 Task: Create a section Speedster Streak and in the section, add a milestone IT risk management enhancement in the project CoreLine
Action: Mouse moved to (97, 526)
Screenshot: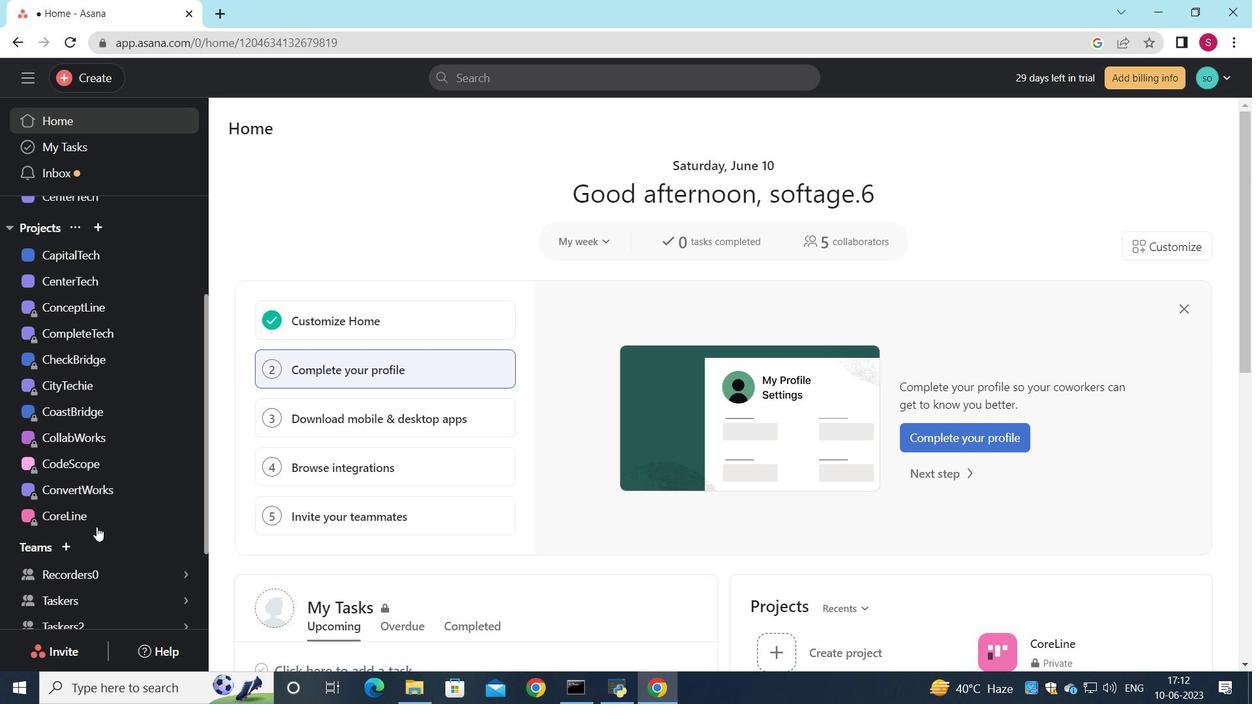 
Action: Mouse pressed left at (97, 526)
Screenshot: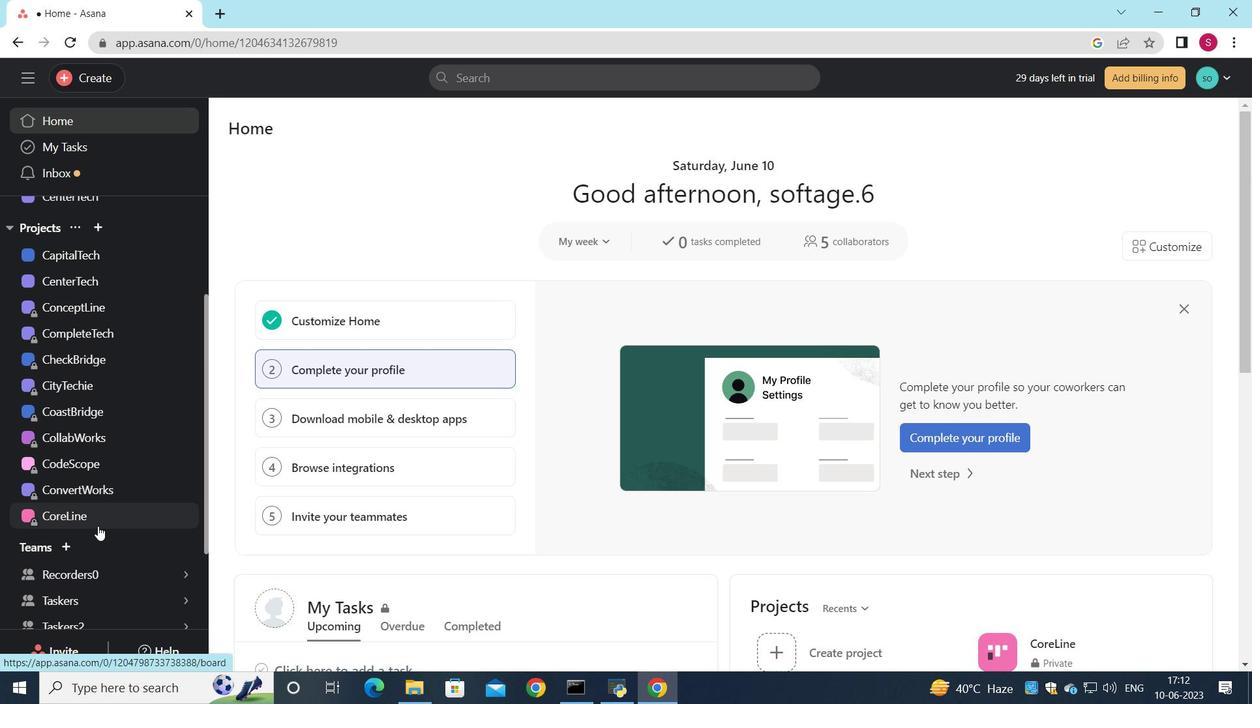 
Action: Mouse moved to (1002, 232)
Screenshot: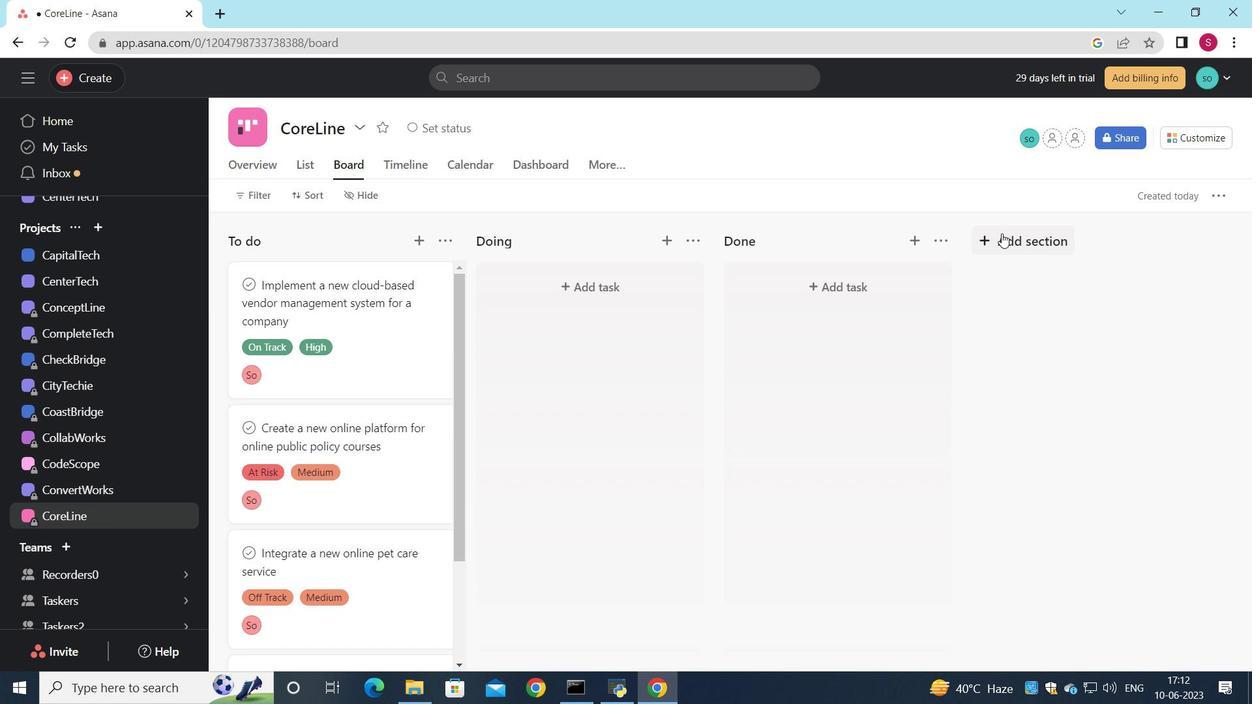 
Action: Mouse pressed left at (1002, 232)
Screenshot: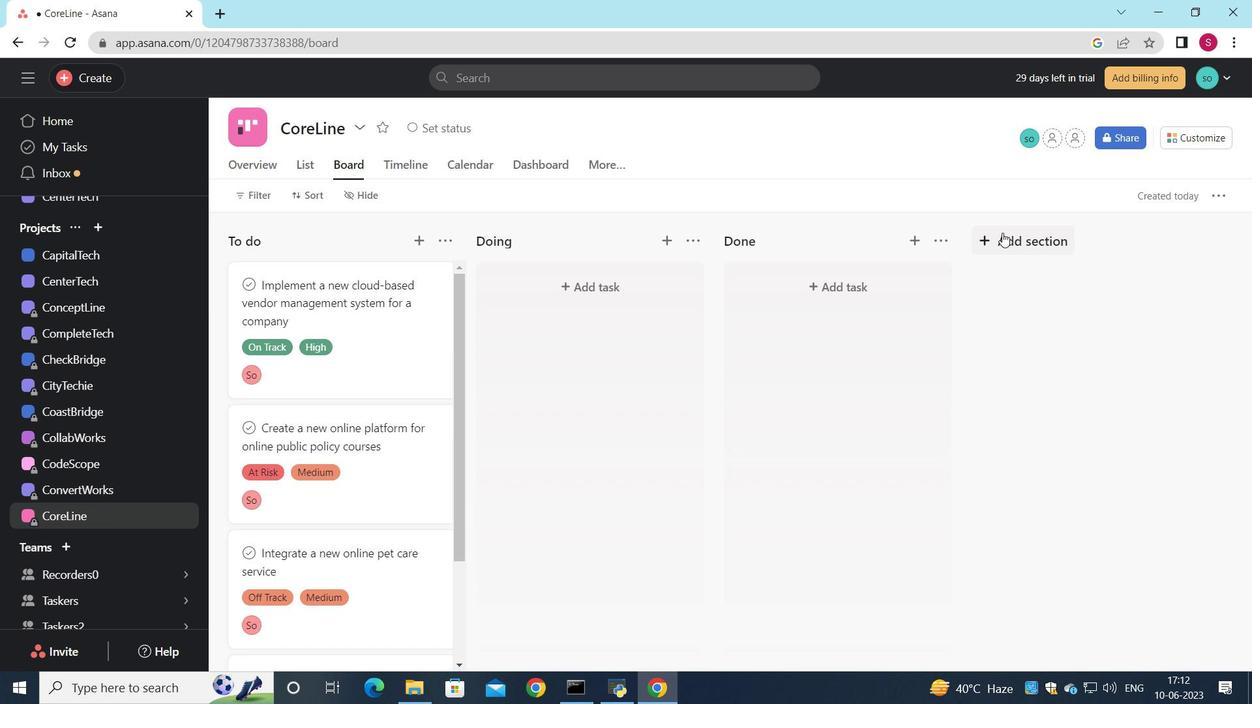 
Action: Mouse moved to (1068, 250)
Screenshot: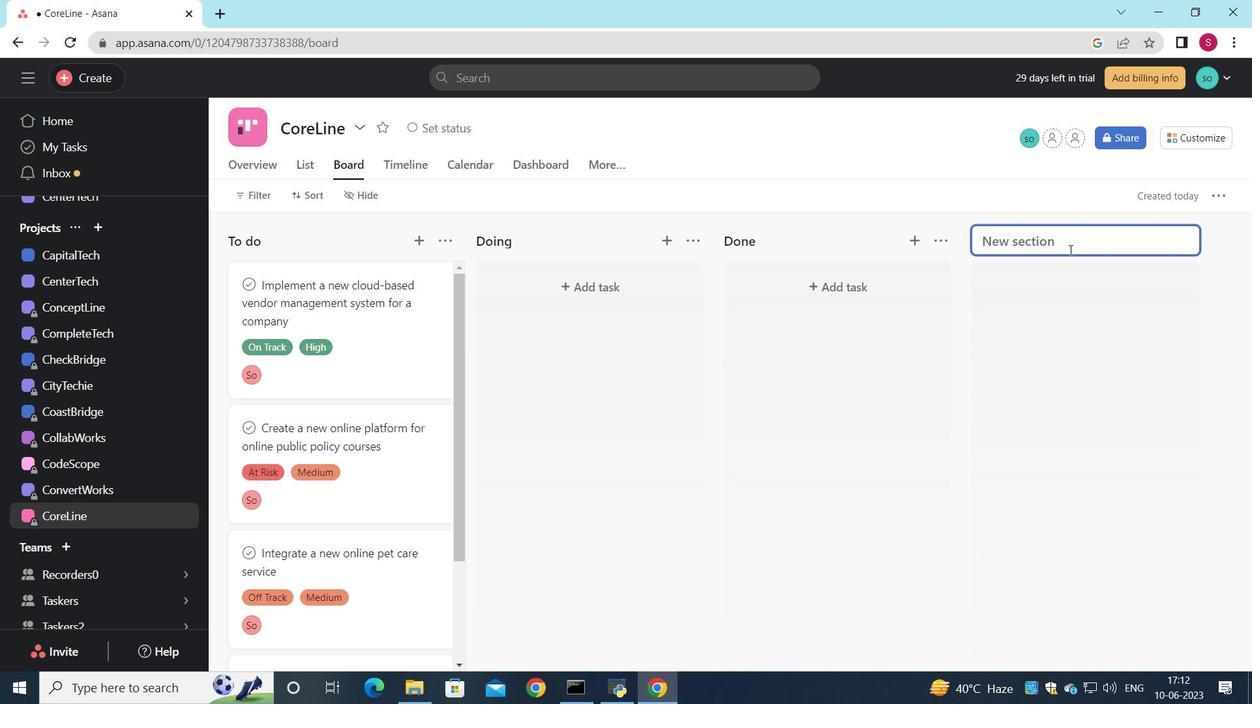 
Action: Key pressed <Key.shift><Key.shift>Speedster<Key.space><Key.shift>Streak
Screenshot: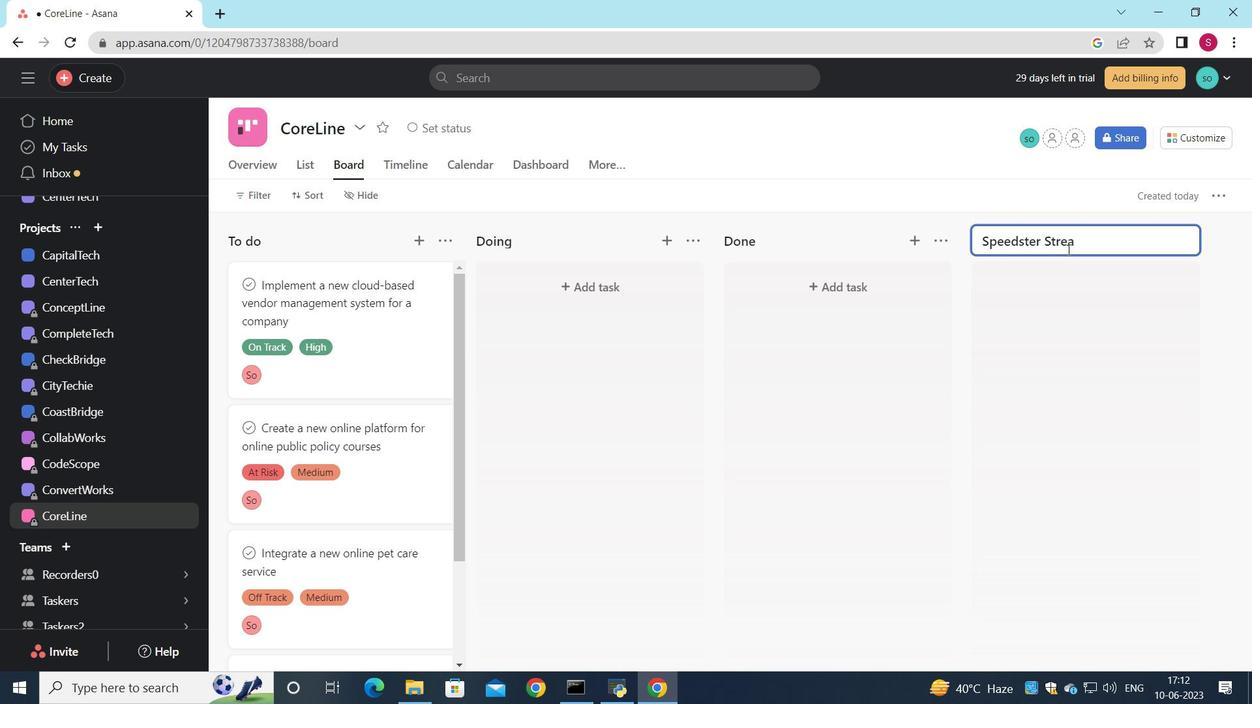 
Action: Mouse moved to (1053, 271)
Screenshot: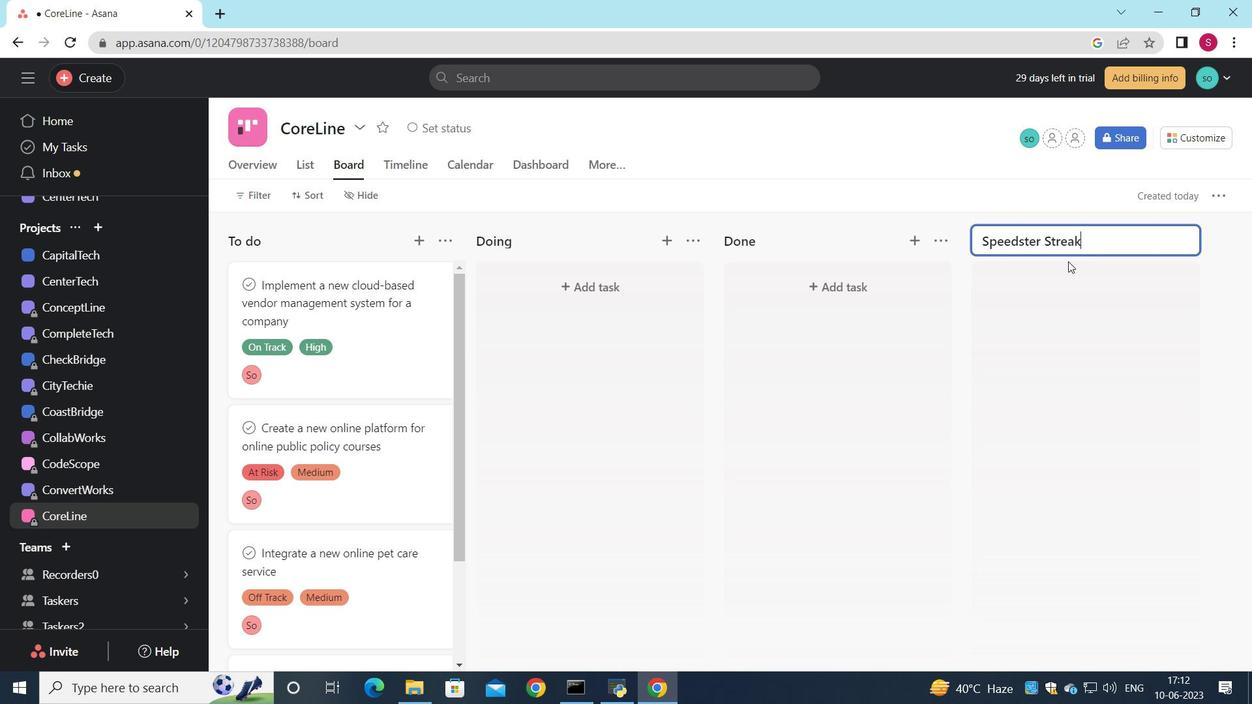 
Action: Mouse pressed left at (1053, 271)
Screenshot: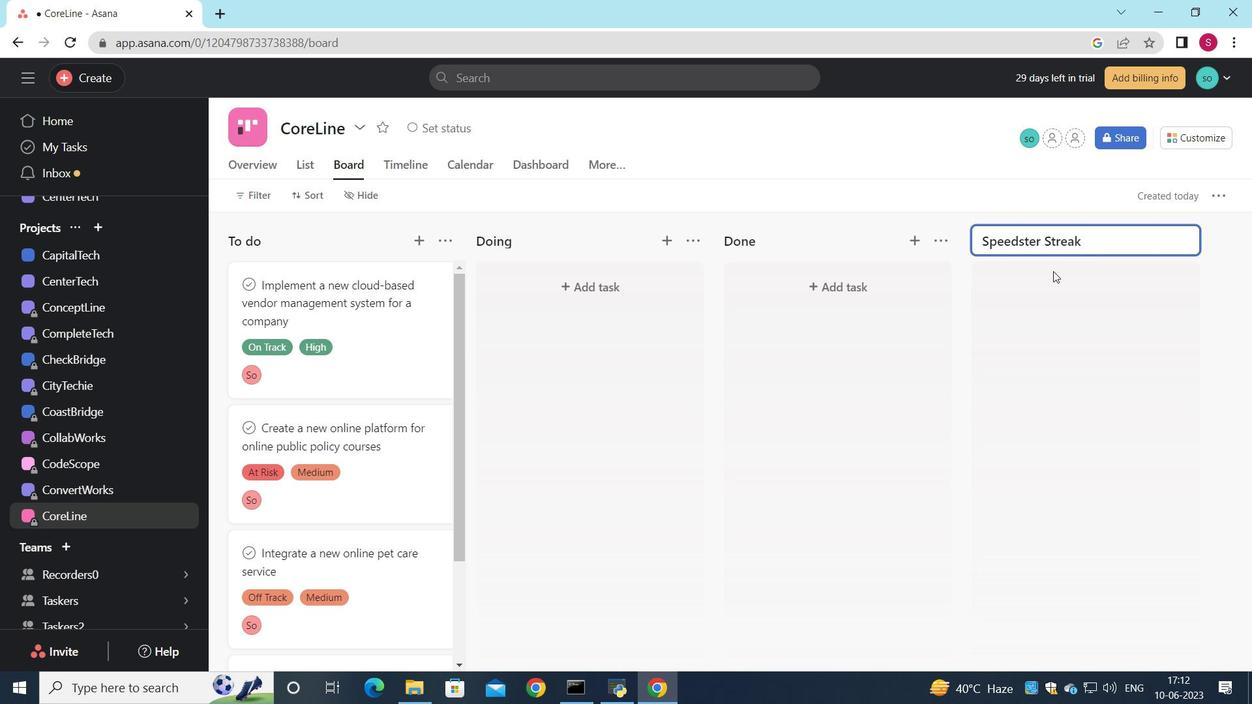 
Action: Mouse moved to (871, 279)
Screenshot: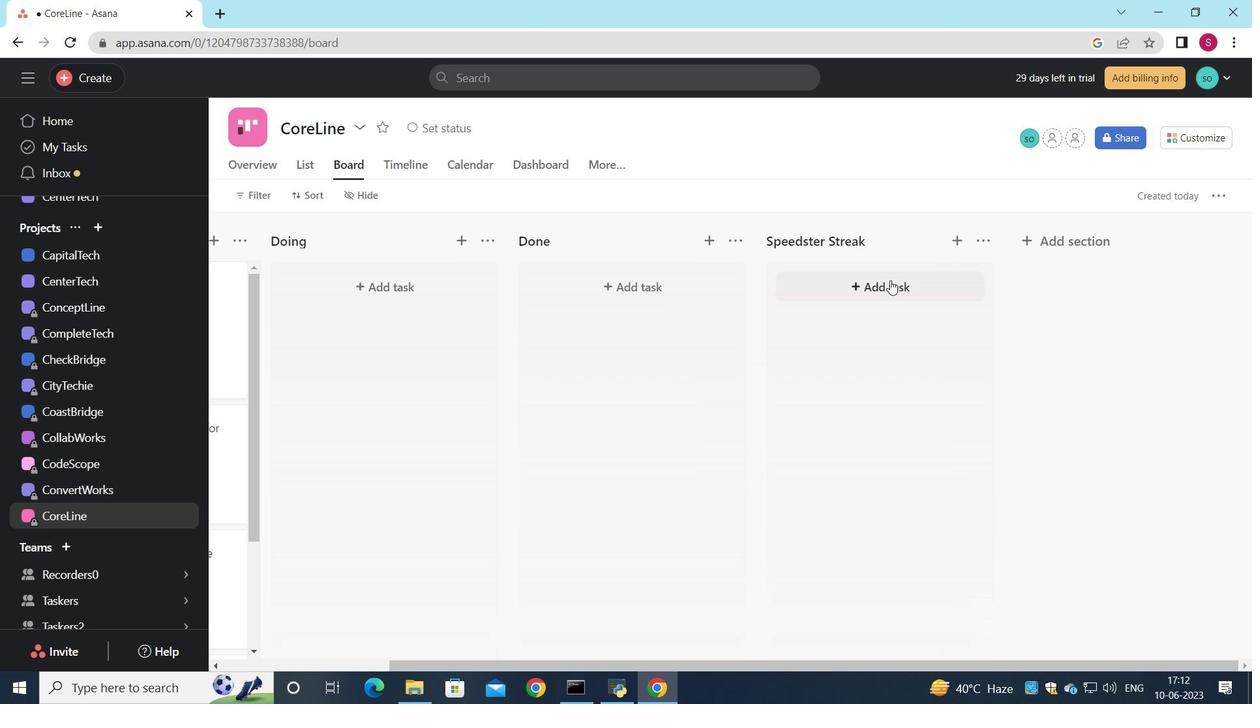 
Action: Mouse pressed left at (871, 279)
Screenshot: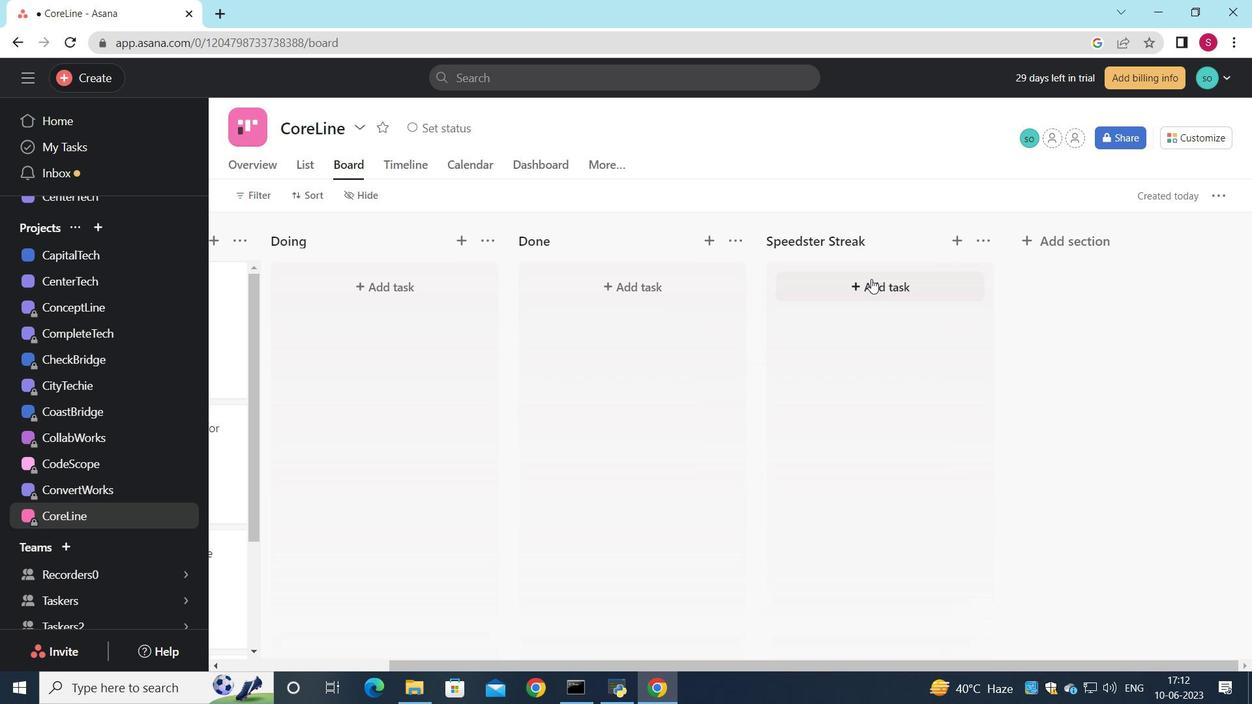 
Action: Mouse moved to (890, 287)
Screenshot: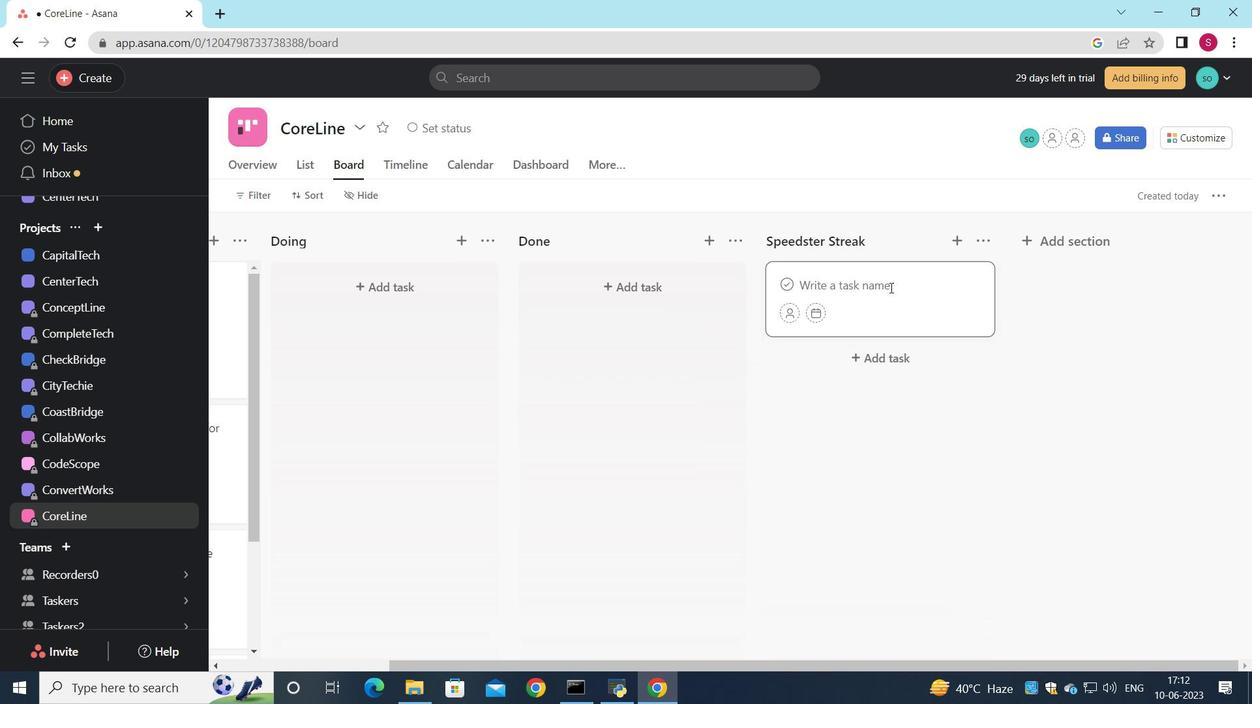 
Action: Key pressed <Key.shift>IT<Key.space>risk<Key.space>management<Key.space>enhancement
Screenshot: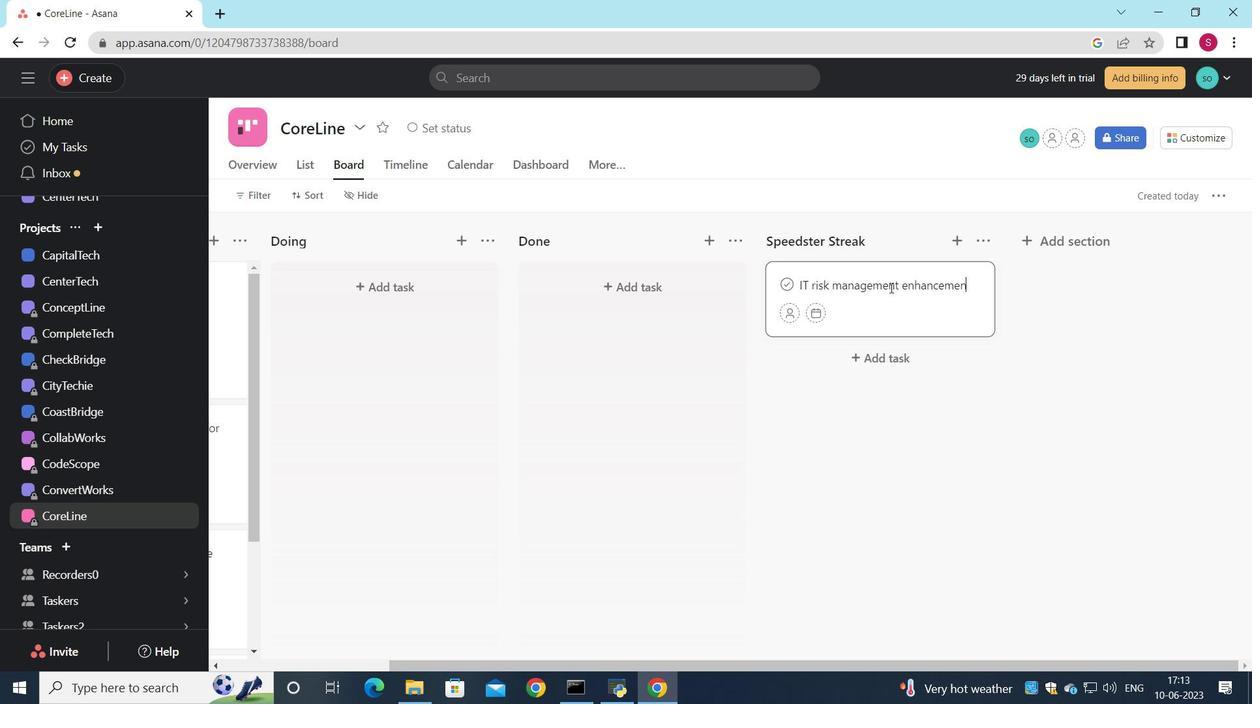 
Action: Mouse moved to (928, 304)
Screenshot: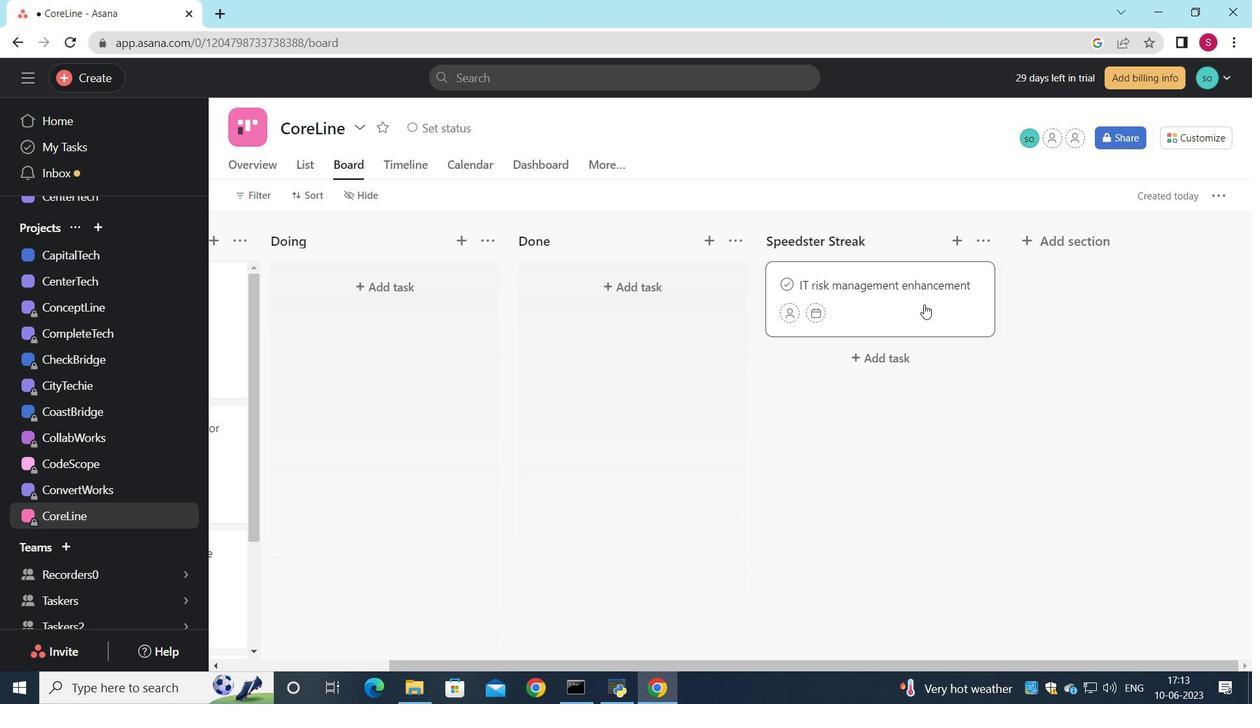 
Action: Mouse pressed left at (928, 304)
Screenshot: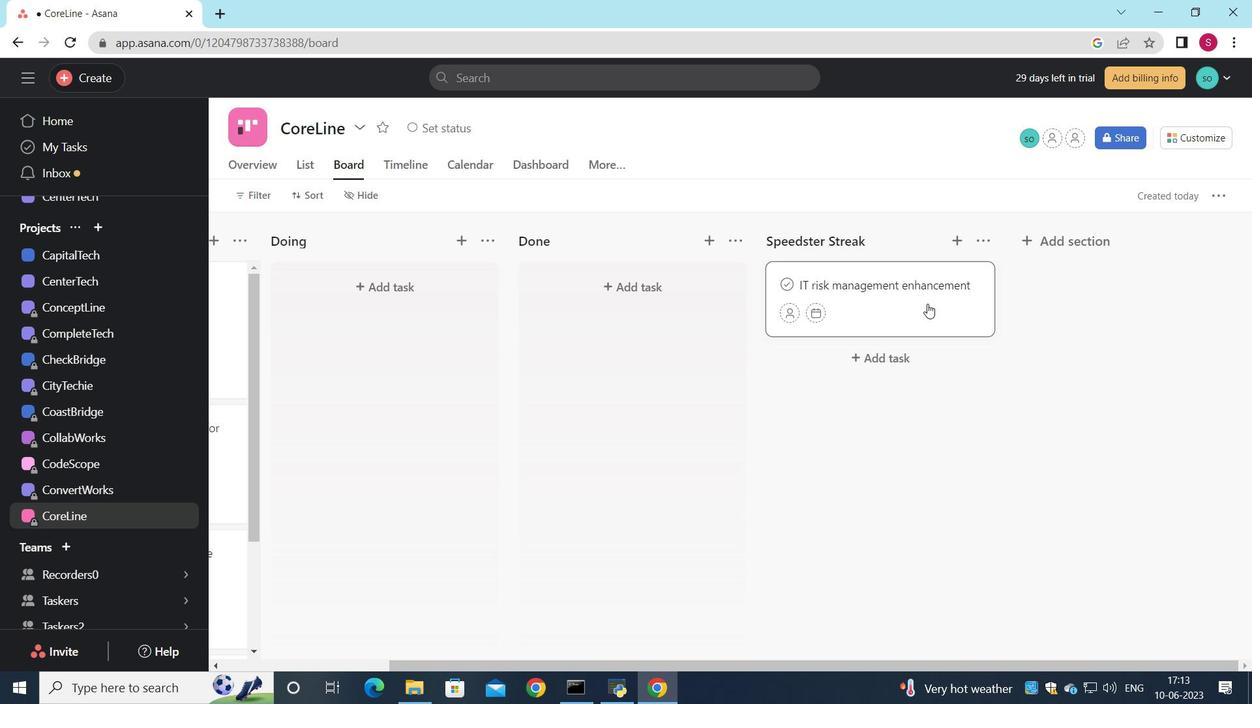 
Action: Mouse moved to (1191, 205)
Screenshot: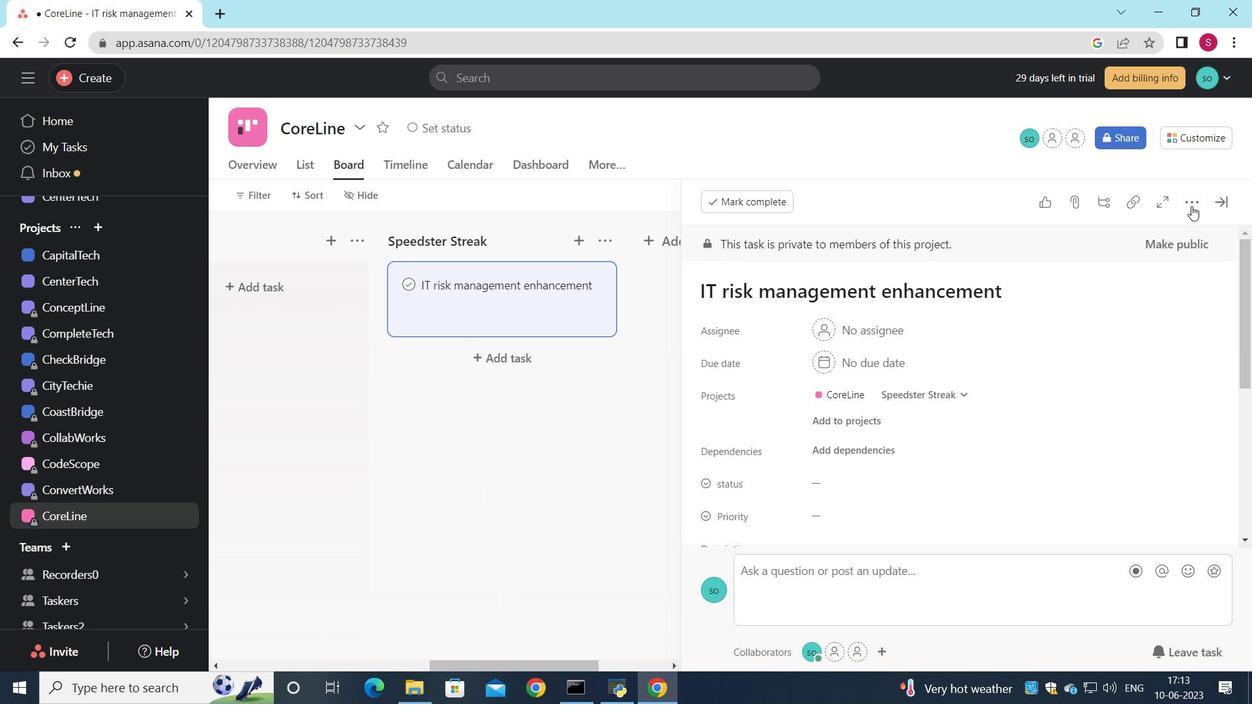 
Action: Mouse pressed left at (1191, 205)
Screenshot: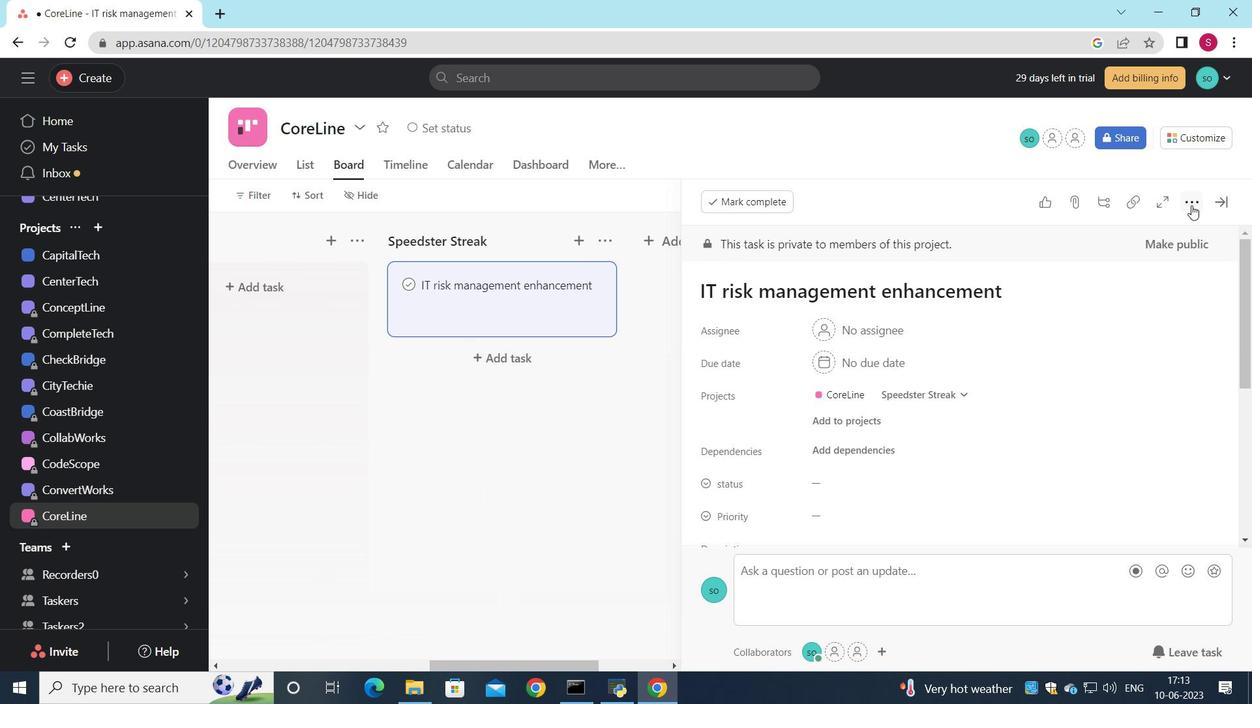 
Action: Mouse moved to (1066, 263)
Screenshot: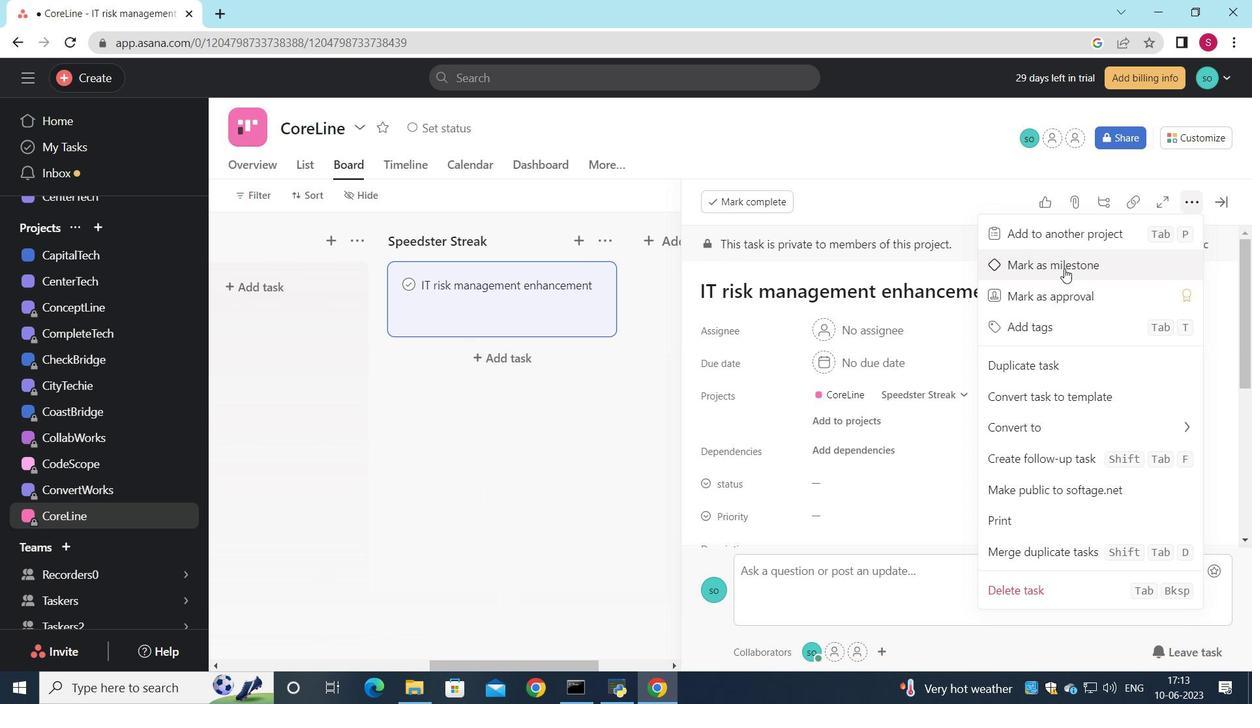 
Action: Mouse pressed left at (1066, 263)
Screenshot: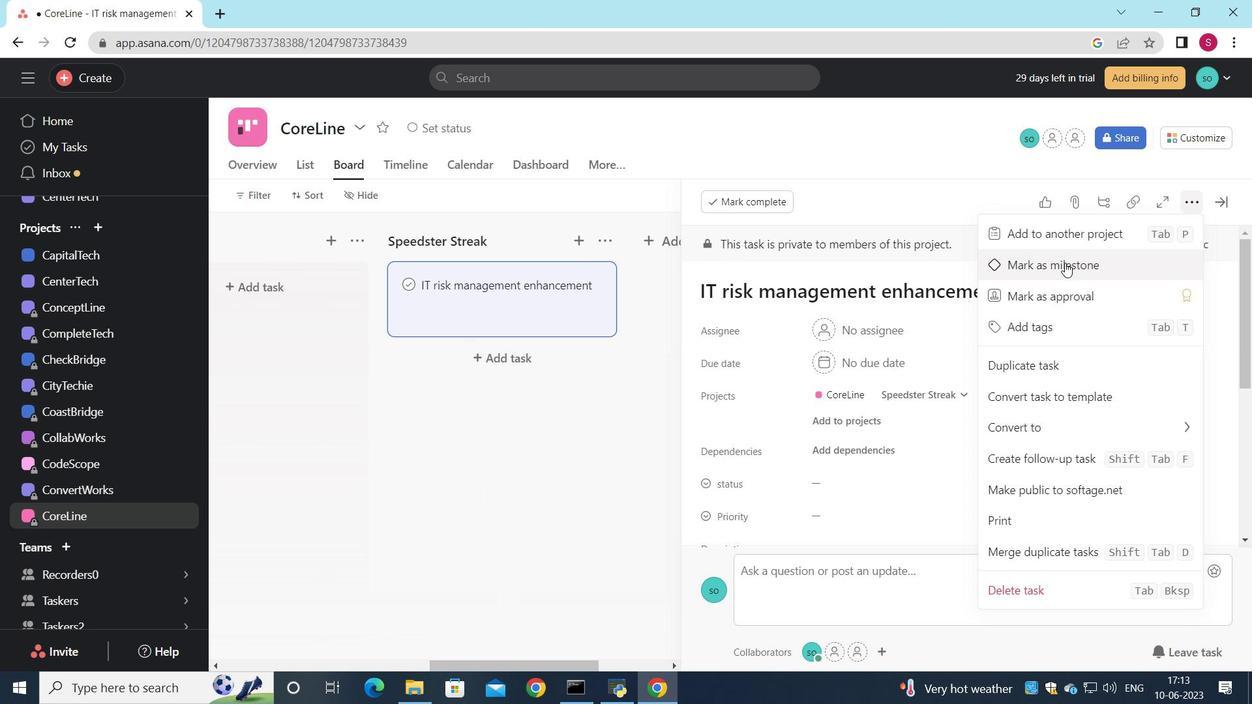 
Action: Mouse moved to (1025, 246)
Screenshot: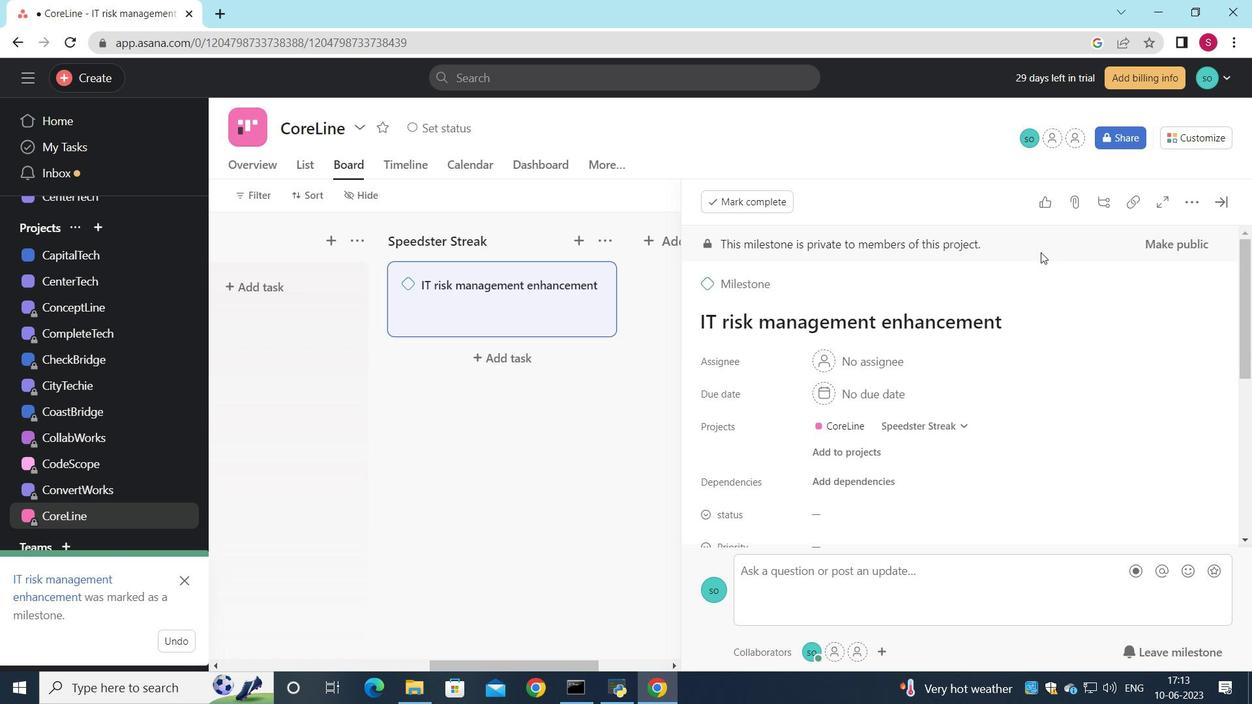 
